 Task: Create in the project TourPlan in Backlog an issue 'Add support for offline messaging and chat', assign it to team member softage.2@softage.net and change the status to IN PROGRESS.
Action: Mouse moved to (276, 287)
Screenshot: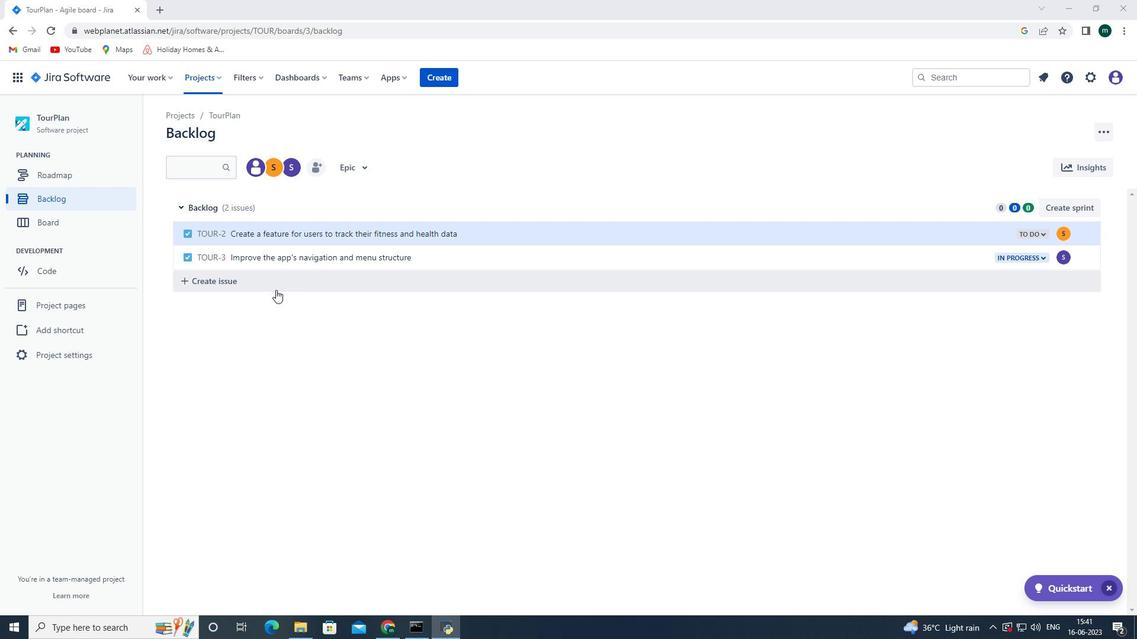 
Action: Mouse pressed left at (276, 287)
Screenshot: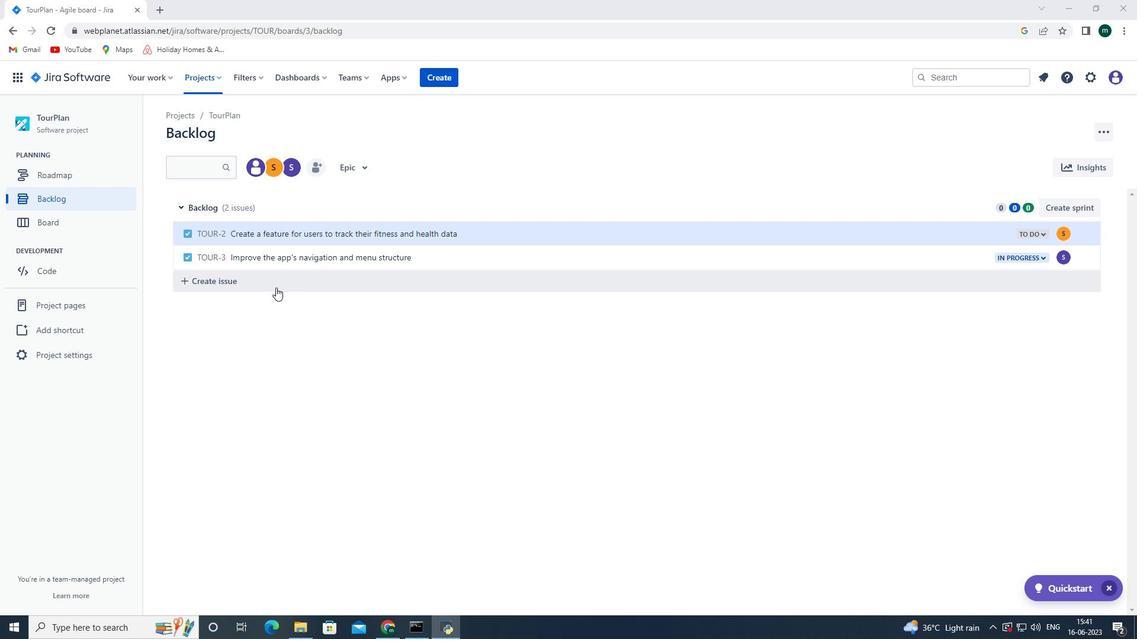 
Action: Mouse moved to (281, 285)
Screenshot: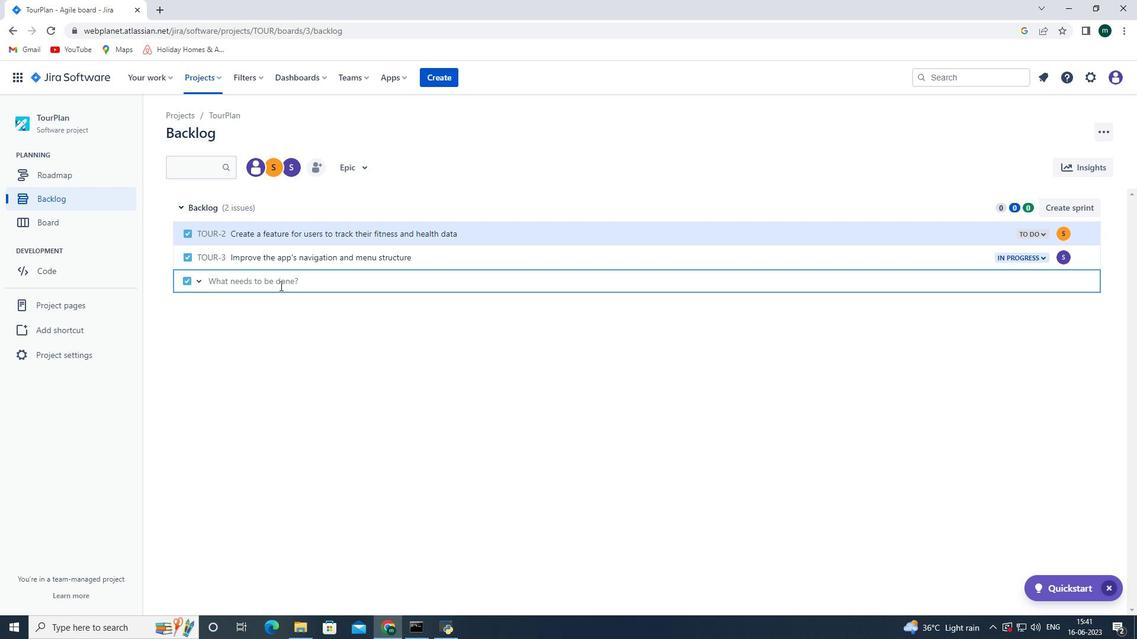 
Action: Mouse pressed left at (281, 285)
Screenshot: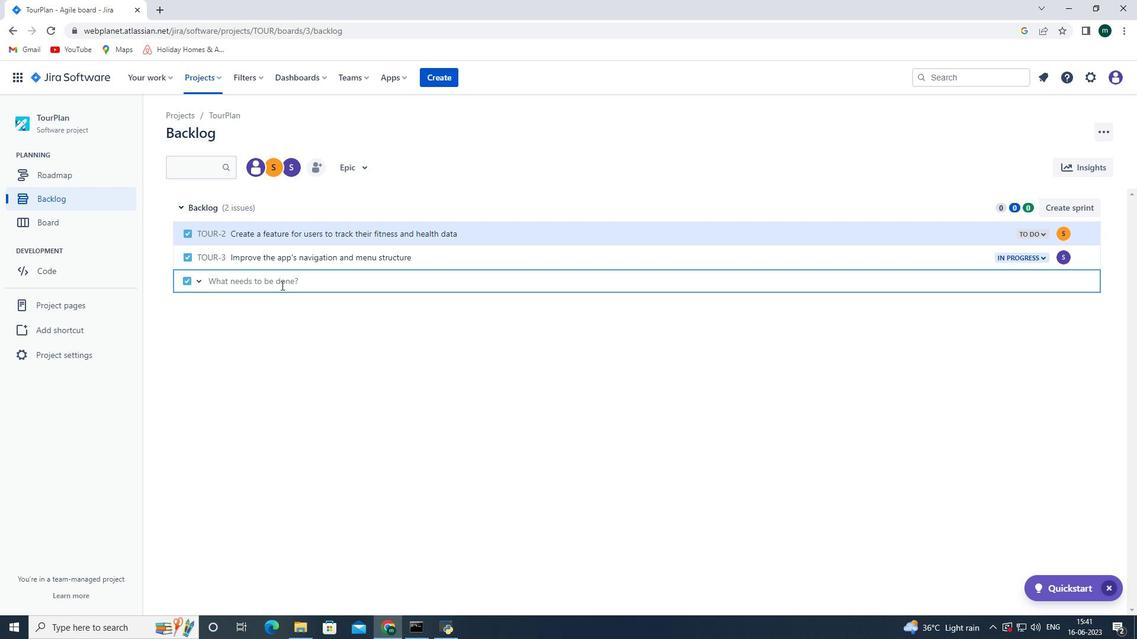 
Action: Mouse moved to (293, 274)
Screenshot: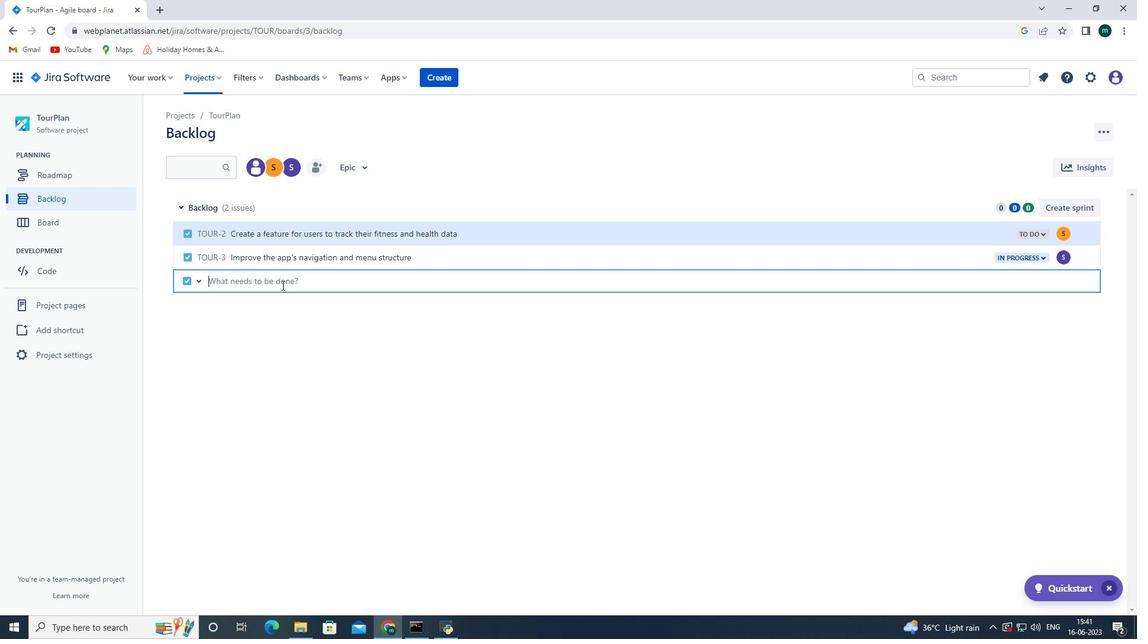 
Action: Key pressed <Key.shift><Key.shift><Key.shift><Key.shift><Key.shift><Key.shift><Key.shift><Key.shift><Key.shift><Key.shift><Key.shift><Key.shift><Key.shift><Key.shift><Key.shift>Add<Key.space>support<Key.space>for<Key.space>offline<Key.space>messaging<Key.space><Key.space><Key.backspace>and<Key.space>chat<Key.space>
Screenshot: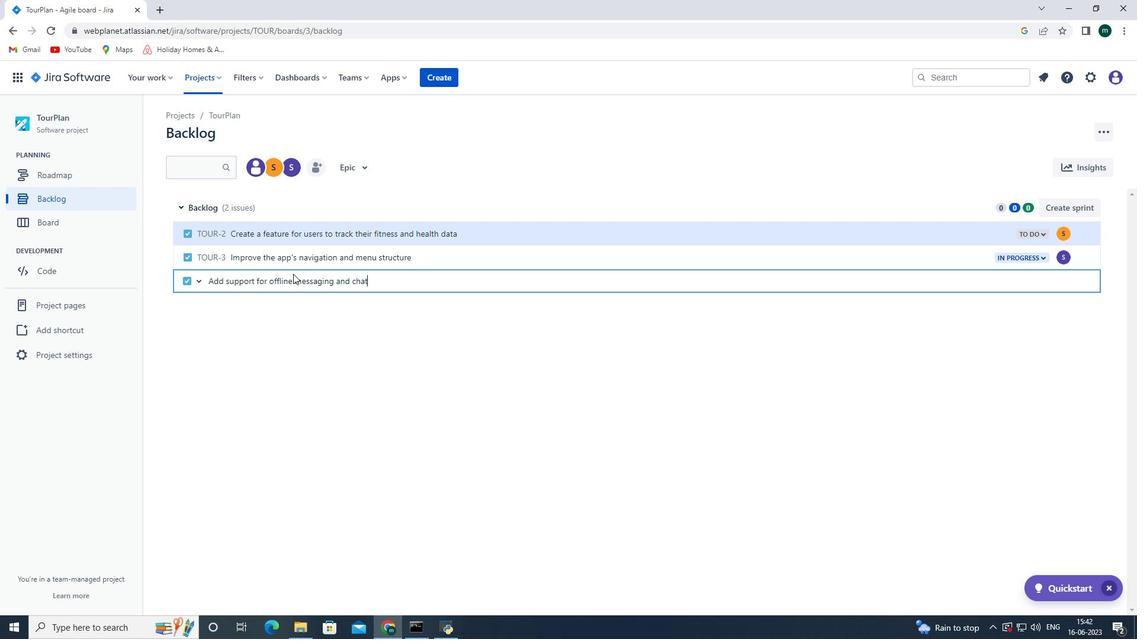 
Action: Mouse moved to (1043, 299)
Screenshot: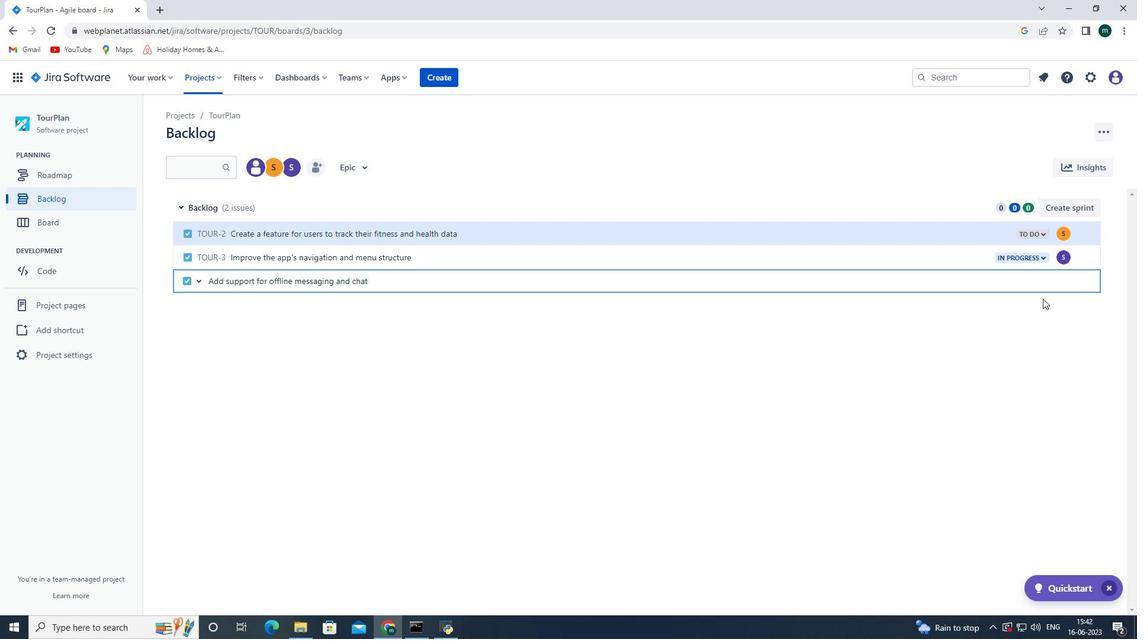 
Action: Key pressed <Key.enter>
Screenshot: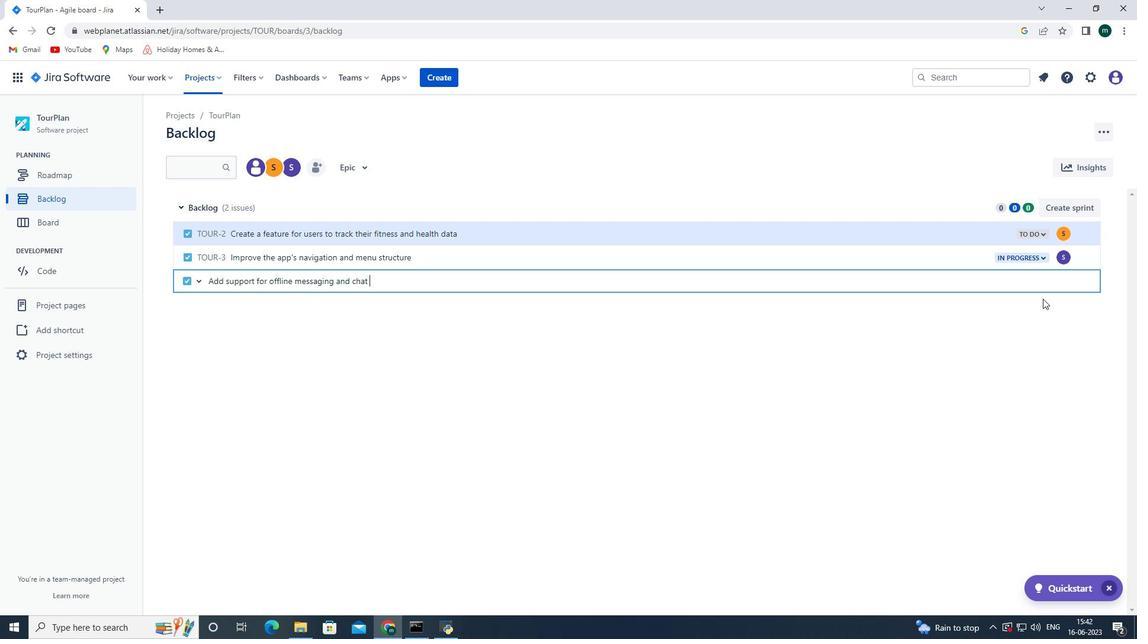 
Action: Mouse moved to (1004, 279)
Screenshot: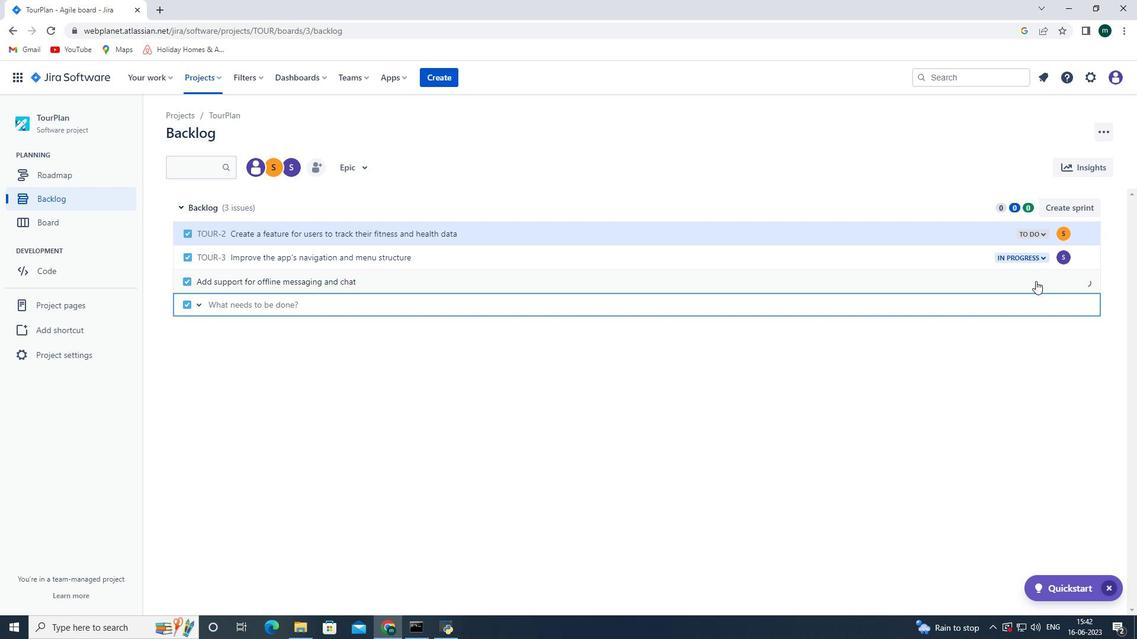 
Action: Mouse pressed left at (1004, 279)
Screenshot: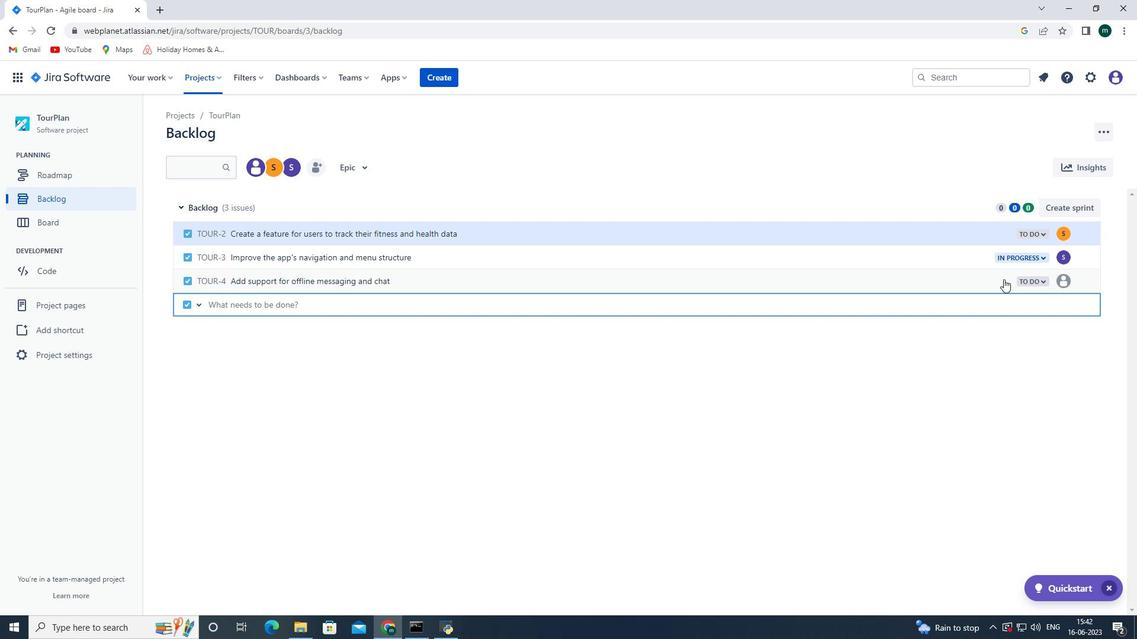 
Action: Mouse moved to (805, 280)
Screenshot: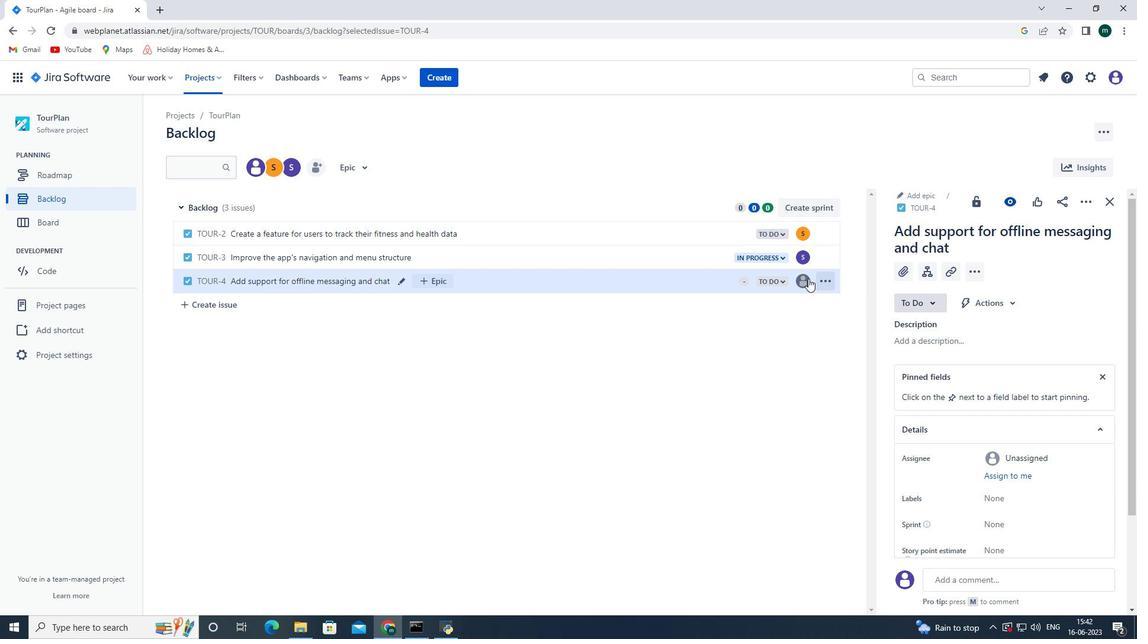
Action: Mouse pressed left at (805, 280)
Screenshot: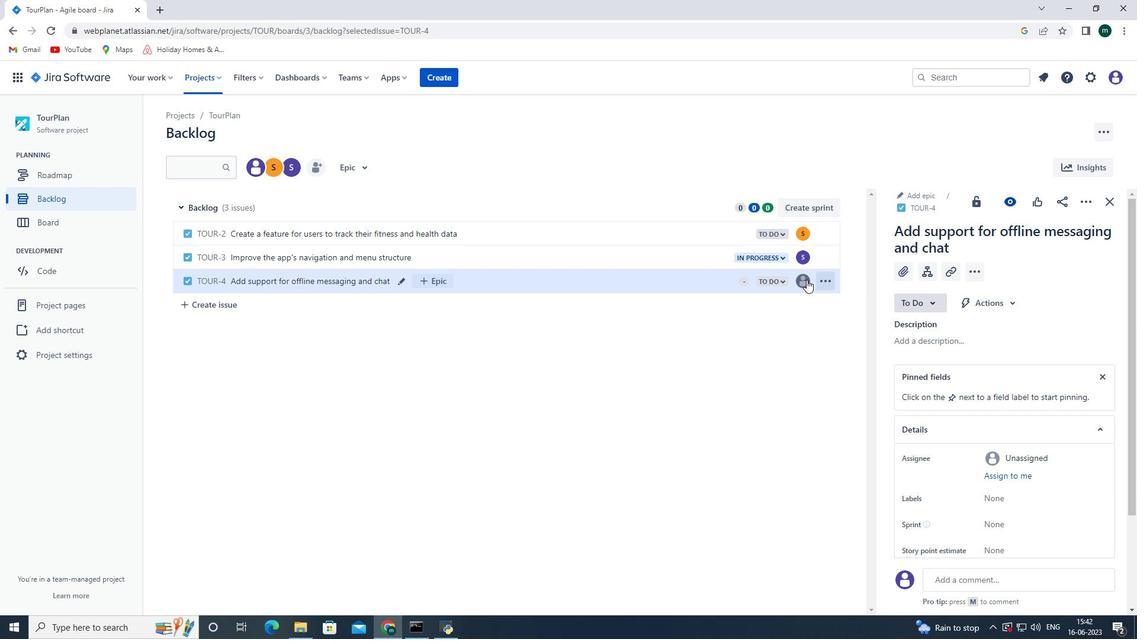 
Action: Mouse moved to (1106, 200)
Screenshot: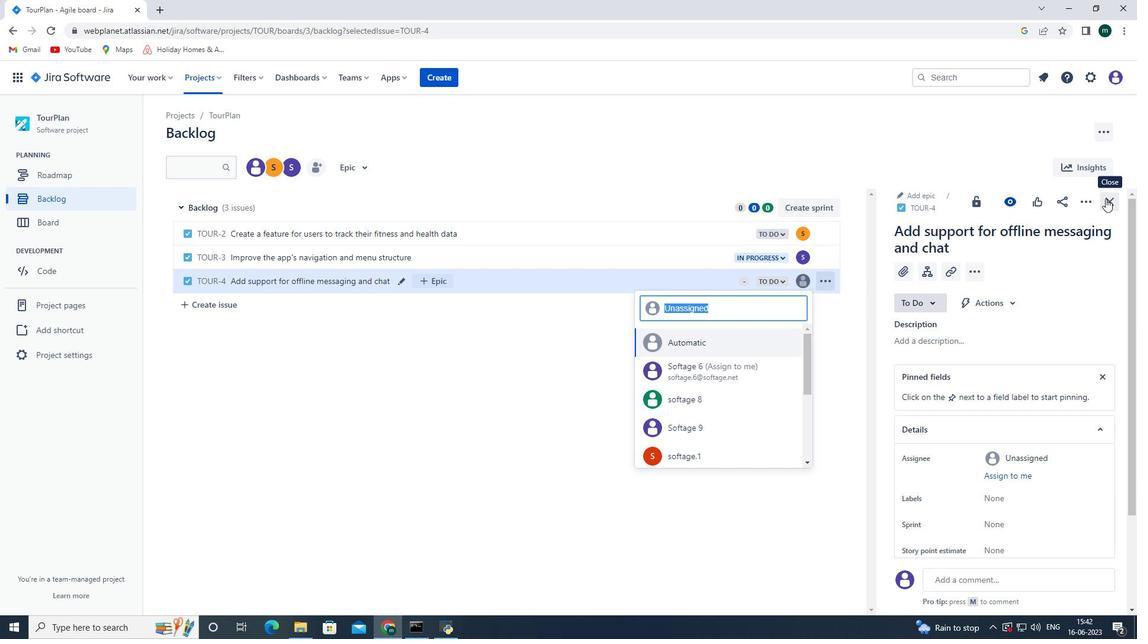 
Action: Mouse pressed left at (1106, 200)
Screenshot: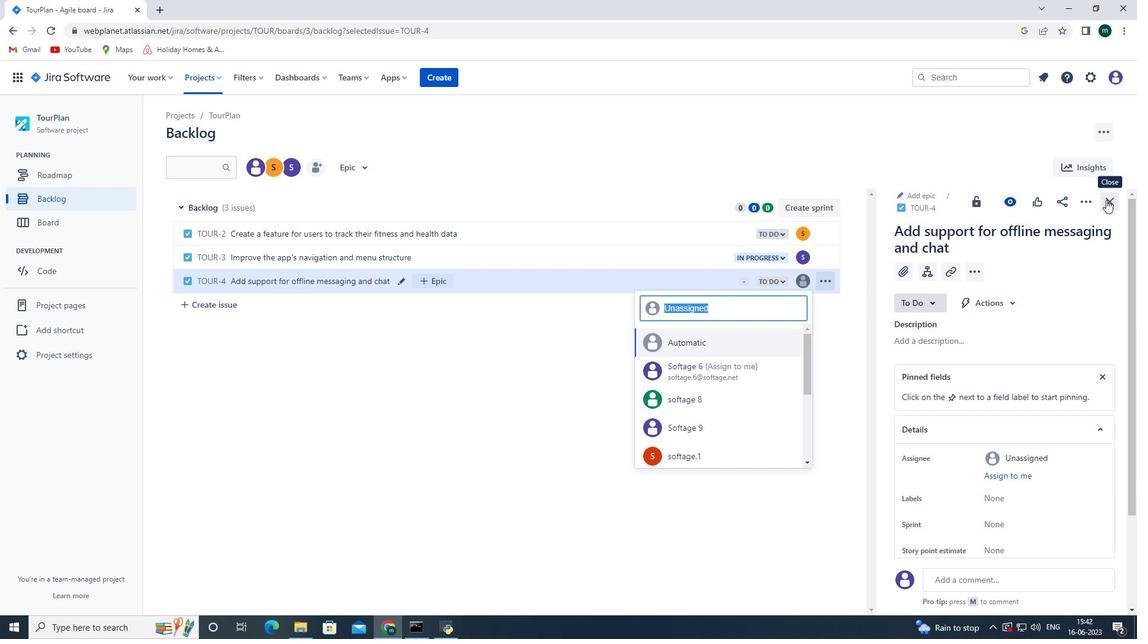 
Action: Mouse moved to (1063, 282)
Screenshot: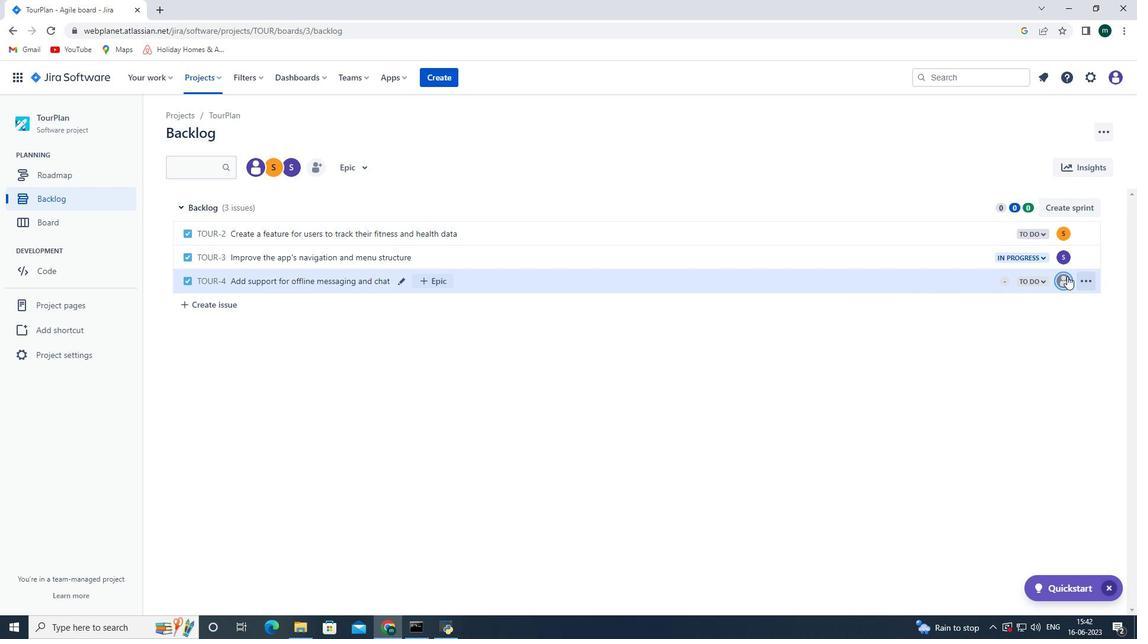 
Action: Mouse pressed left at (1063, 282)
Screenshot: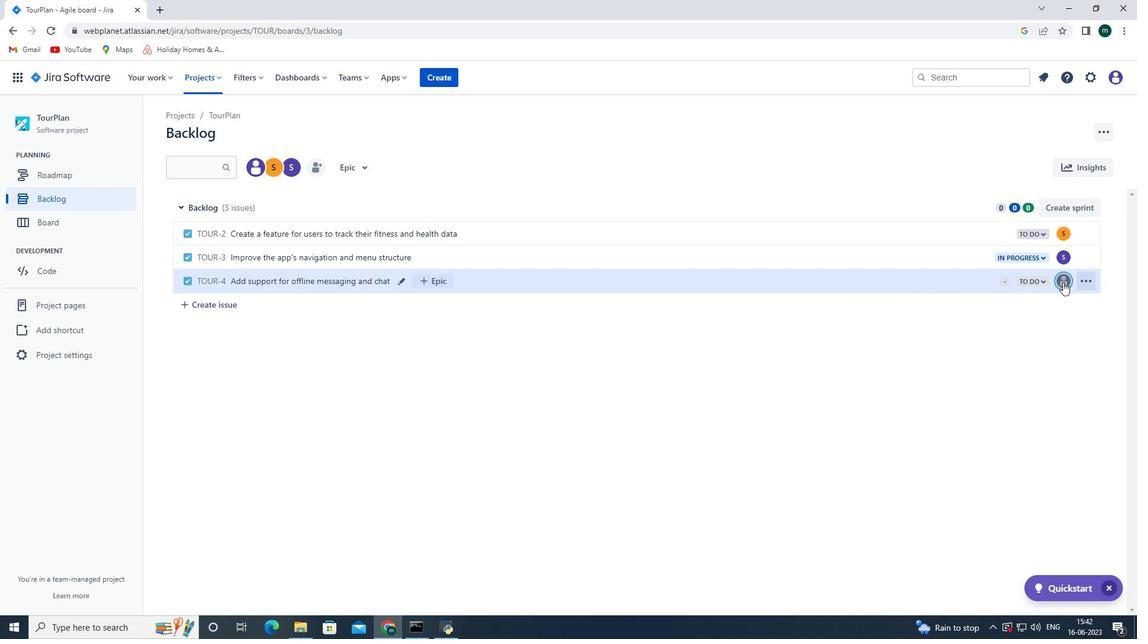 
Action: Mouse moved to (983, 399)
Screenshot: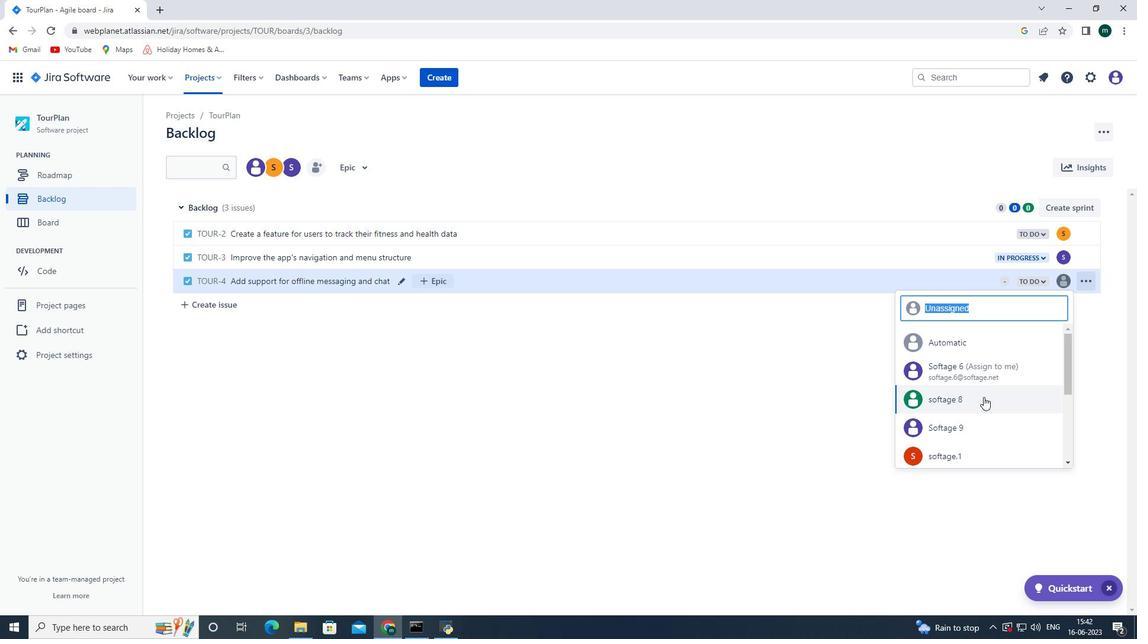 
Action: Mouse scrolled (983, 398) with delta (0, 0)
Screenshot: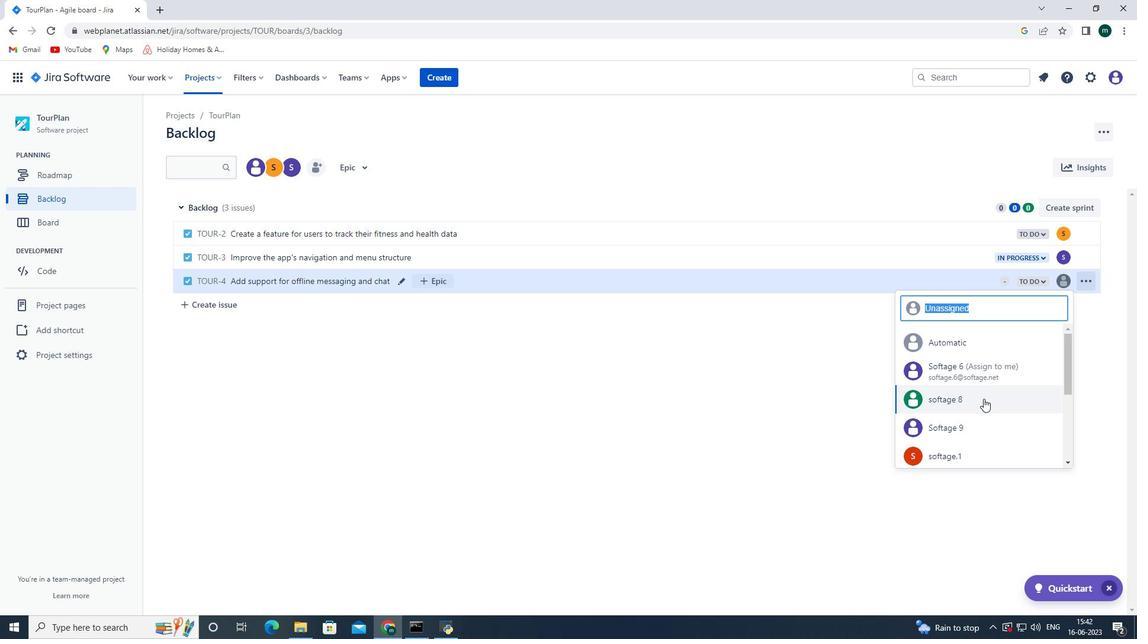 
Action: Mouse scrolled (983, 398) with delta (0, 0)
Screenshot: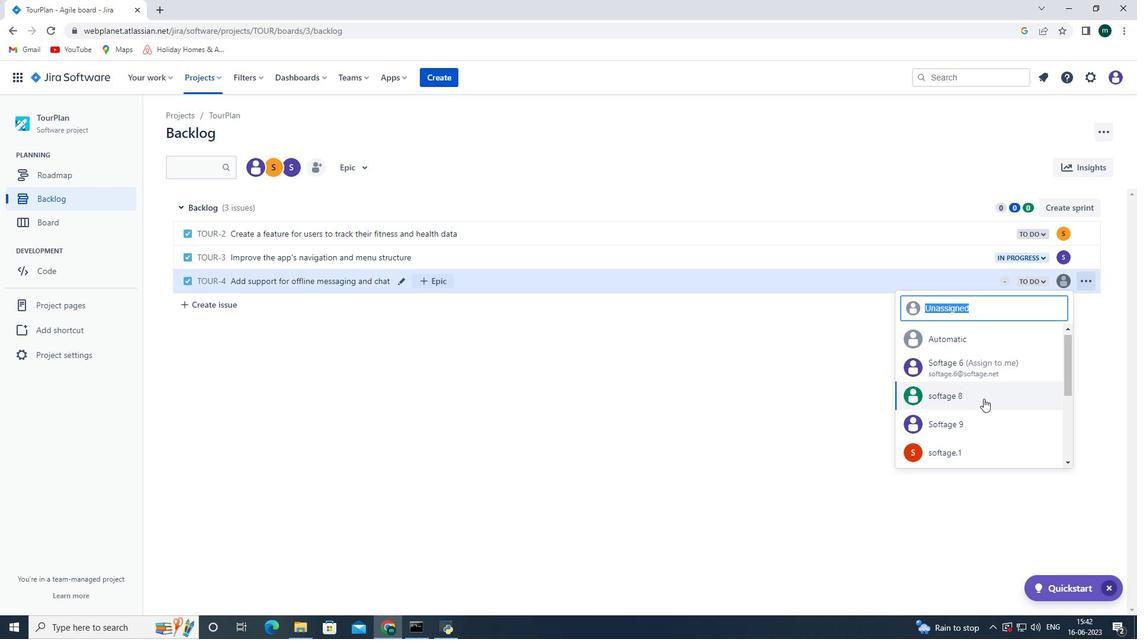 
Action: Mouse scrolled (983, 398) with delta (0, 0)
Screenshot: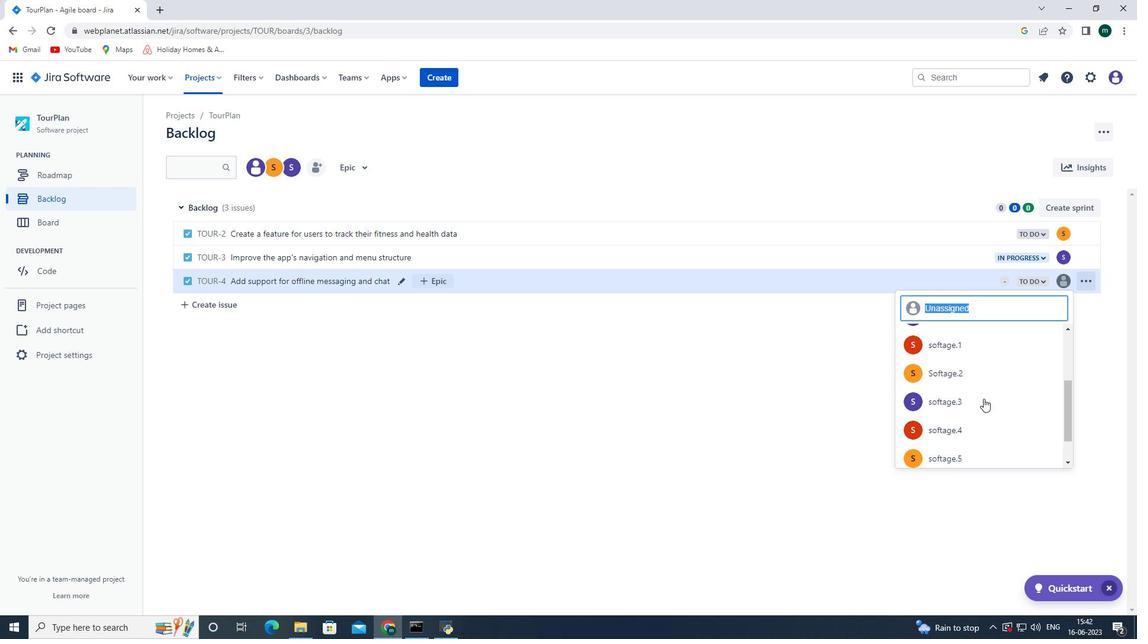 
Action: Mouse moved to (973, 340)
Screenshot: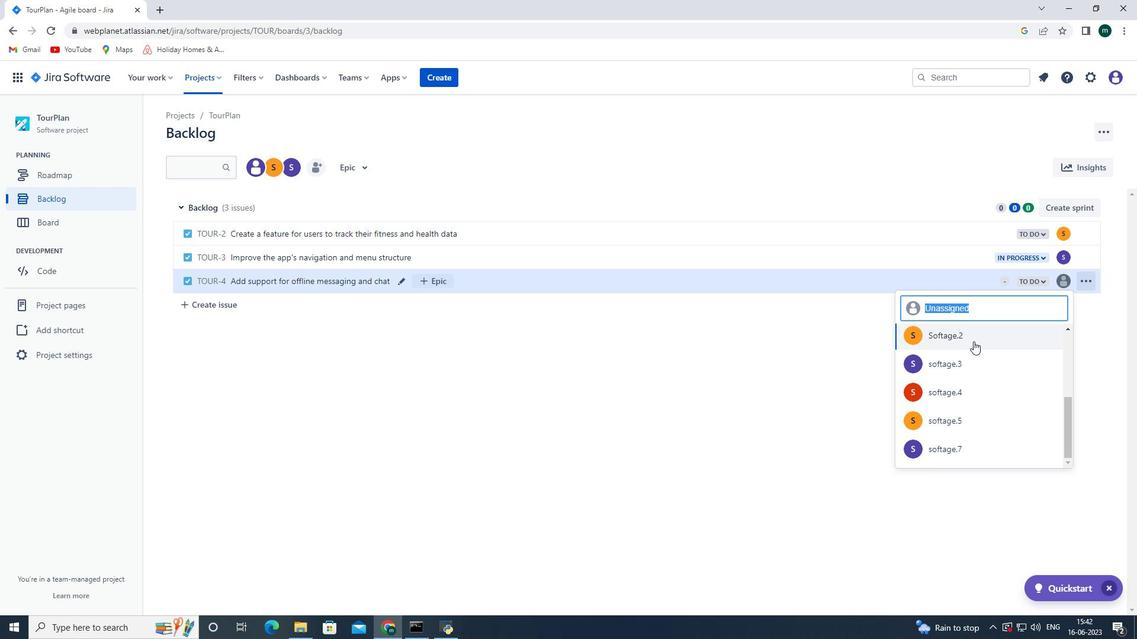 
Action: Mouse pressed left at (973, 340)
Screenshot: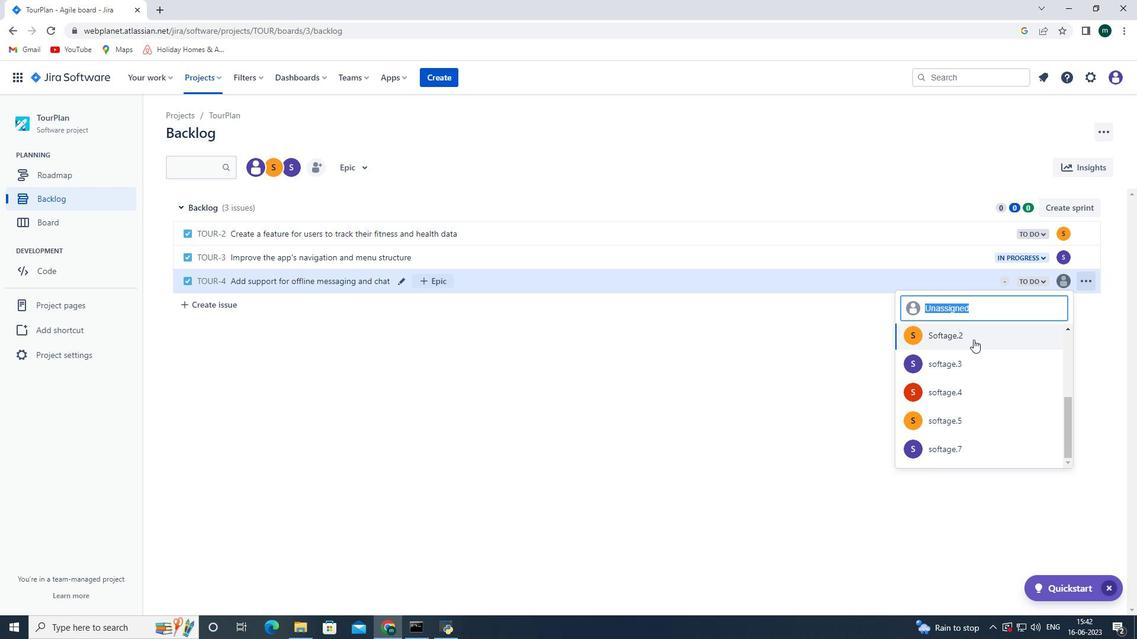 
Action: Mouse moved to (1089, 277)
Screenshot: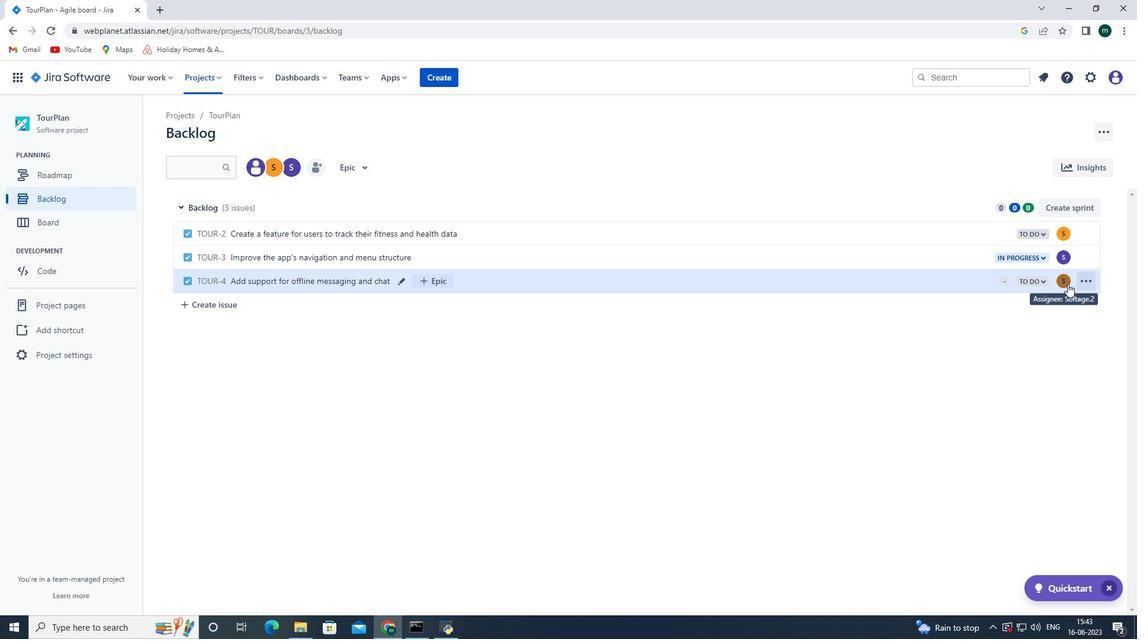 
Action: Mouse pressed left at (1089, 277)
Screenshot: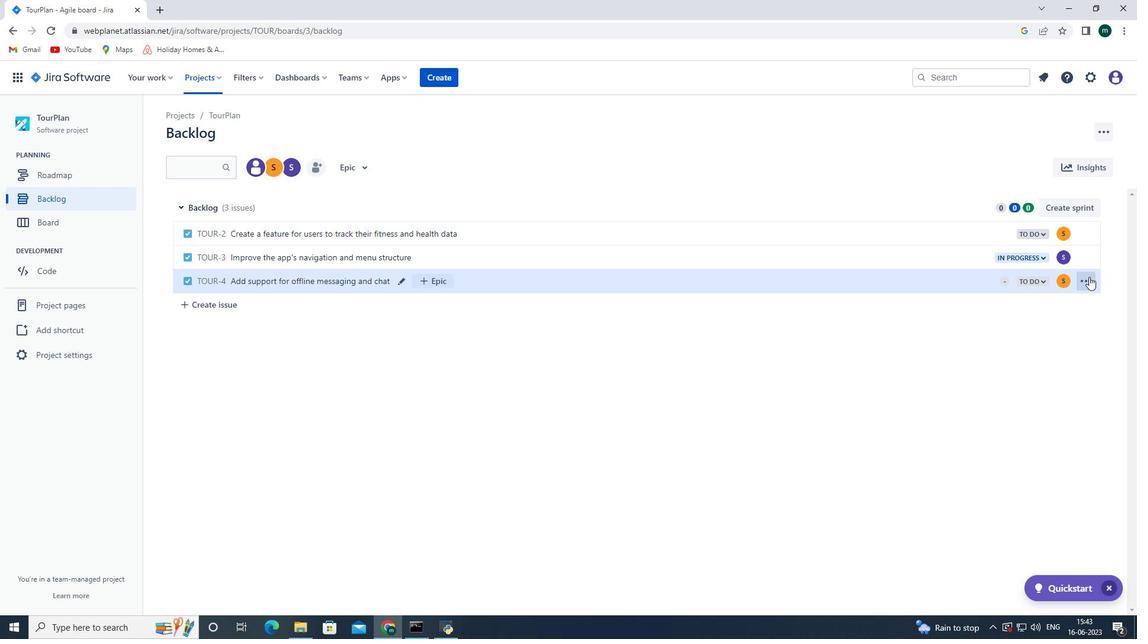 
Action: Mouse moved to (1034, 283)
Screenshot: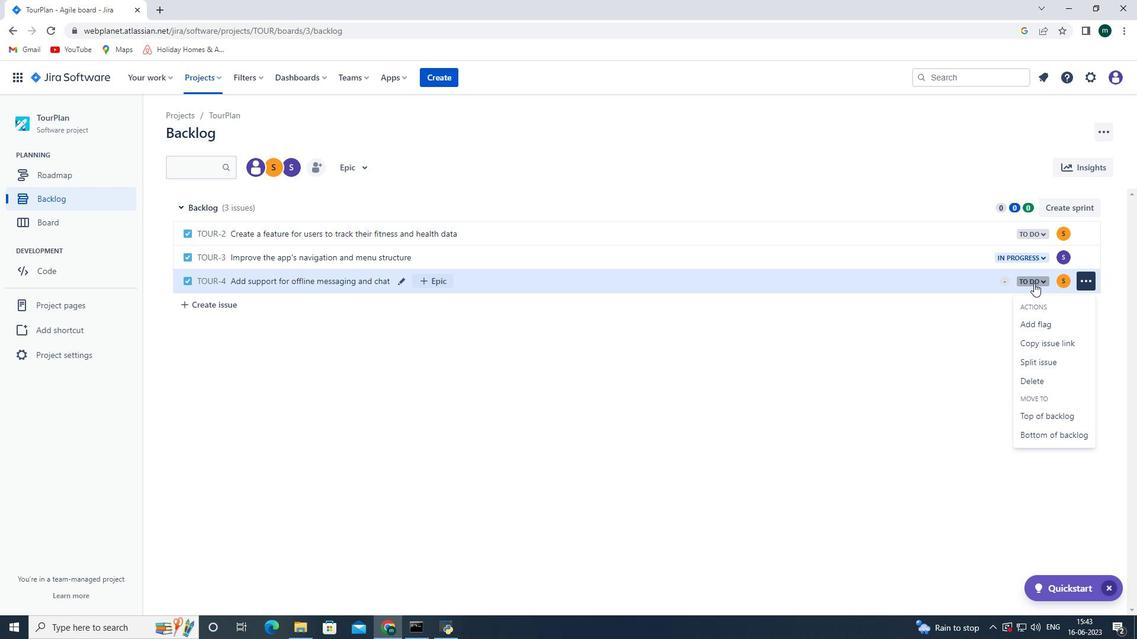 
Action: Mouse pressed left at (1034, 283)
Screenshot: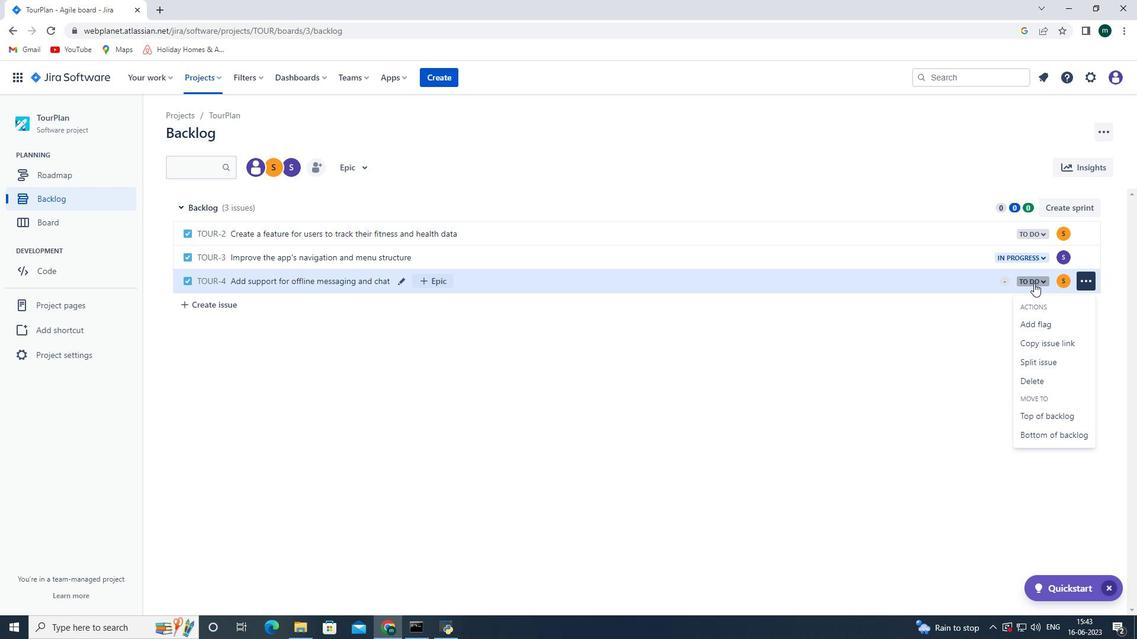 
Action: Mouse moved to (1013, 306)
Screenshot: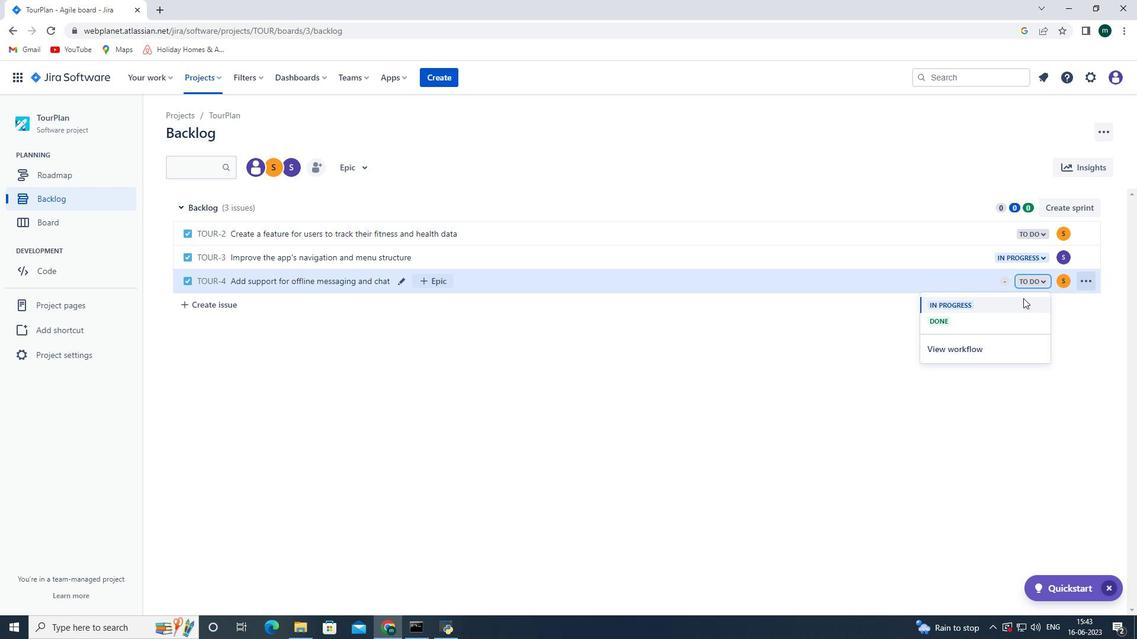 
Action: Mouse pressed left at (1013, 306)
Screenshot: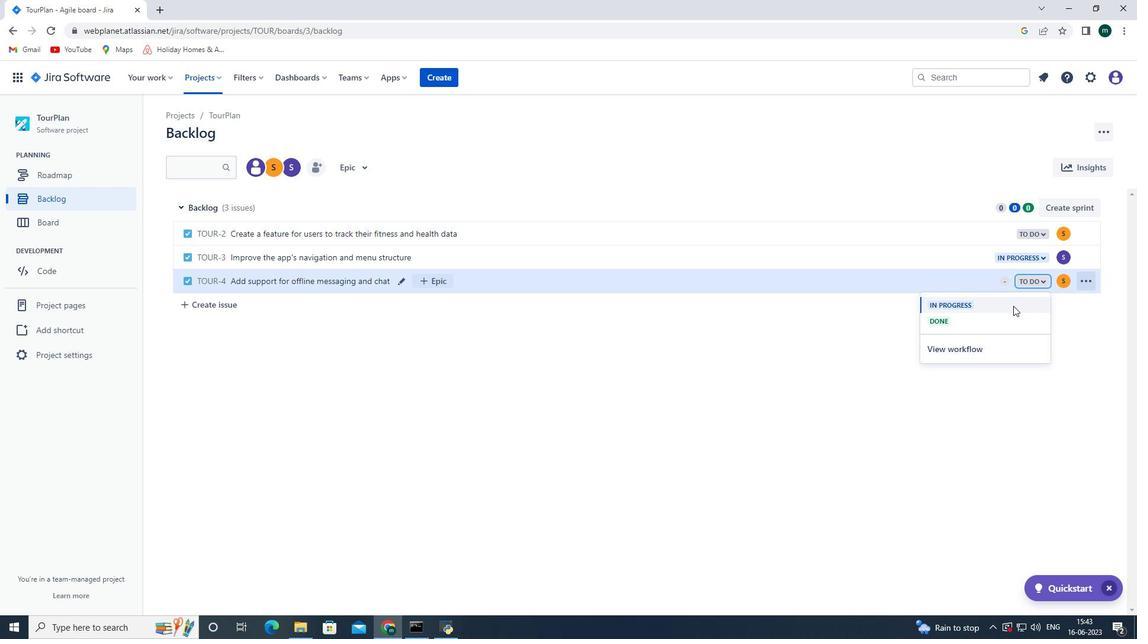 
Action: Mouse moved to (791, 373)
Screenshot: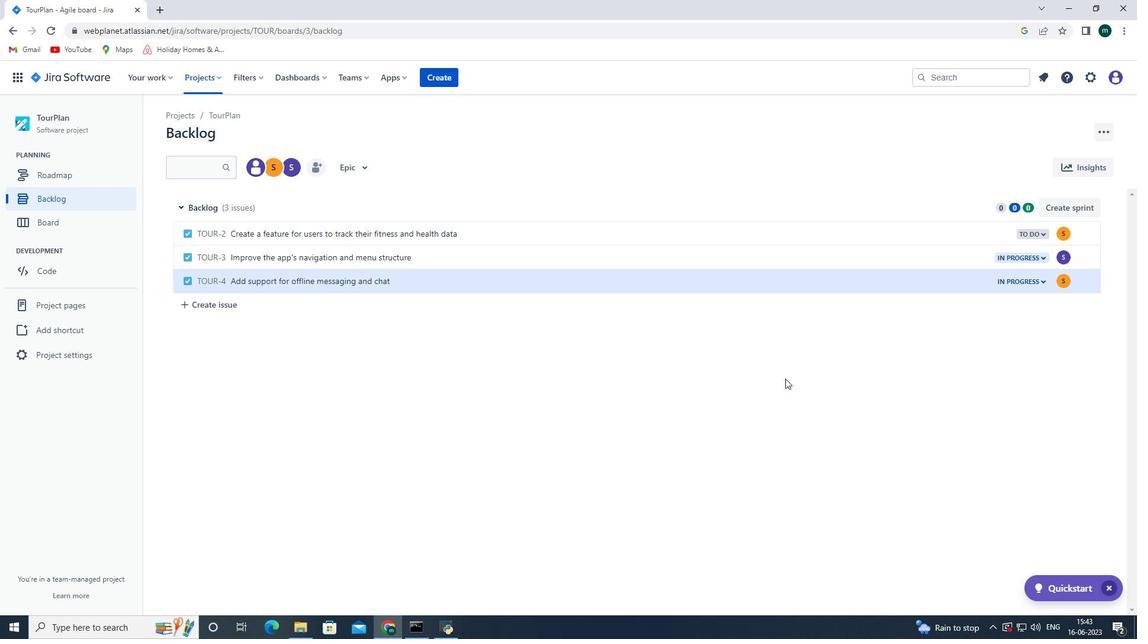 
Action: Key pressed ctrl+S
Screenshot: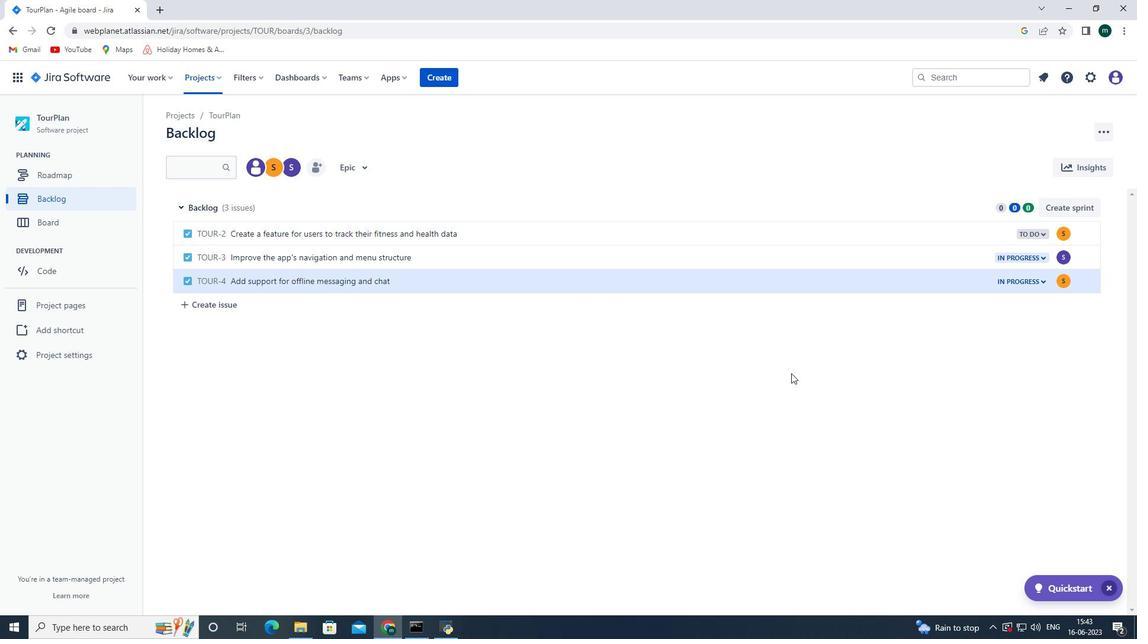 
Action: Mouse moved to (788, 373)
Screenshot: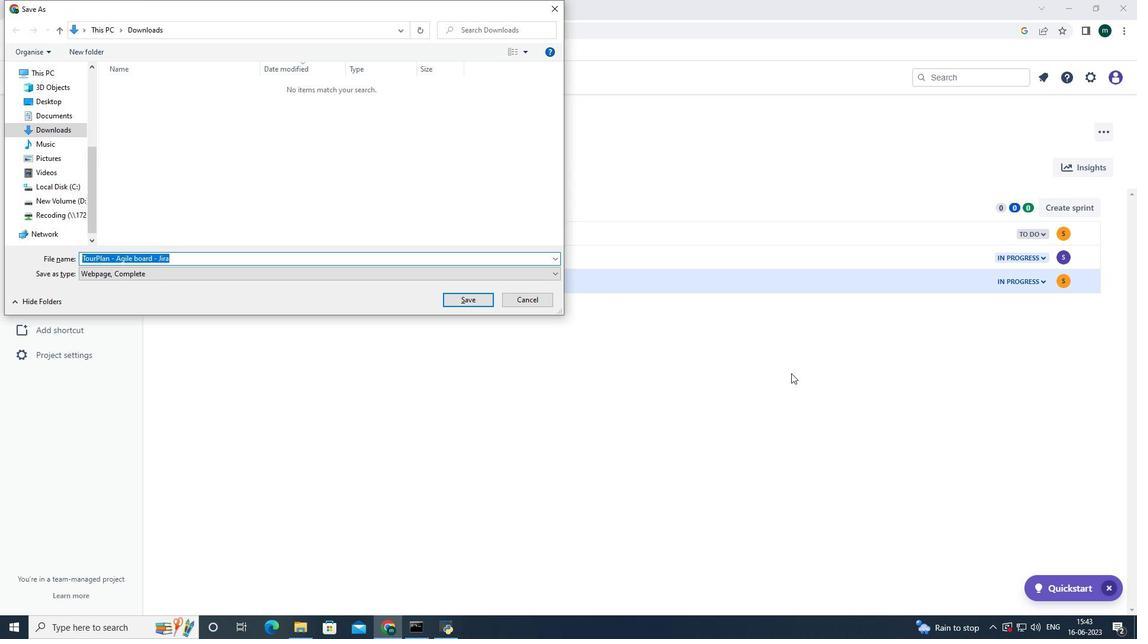 
